 Task: Add Societe The Pupil IPA to the cart.
Action: Mouse moved to (874, 357)
Screenshot: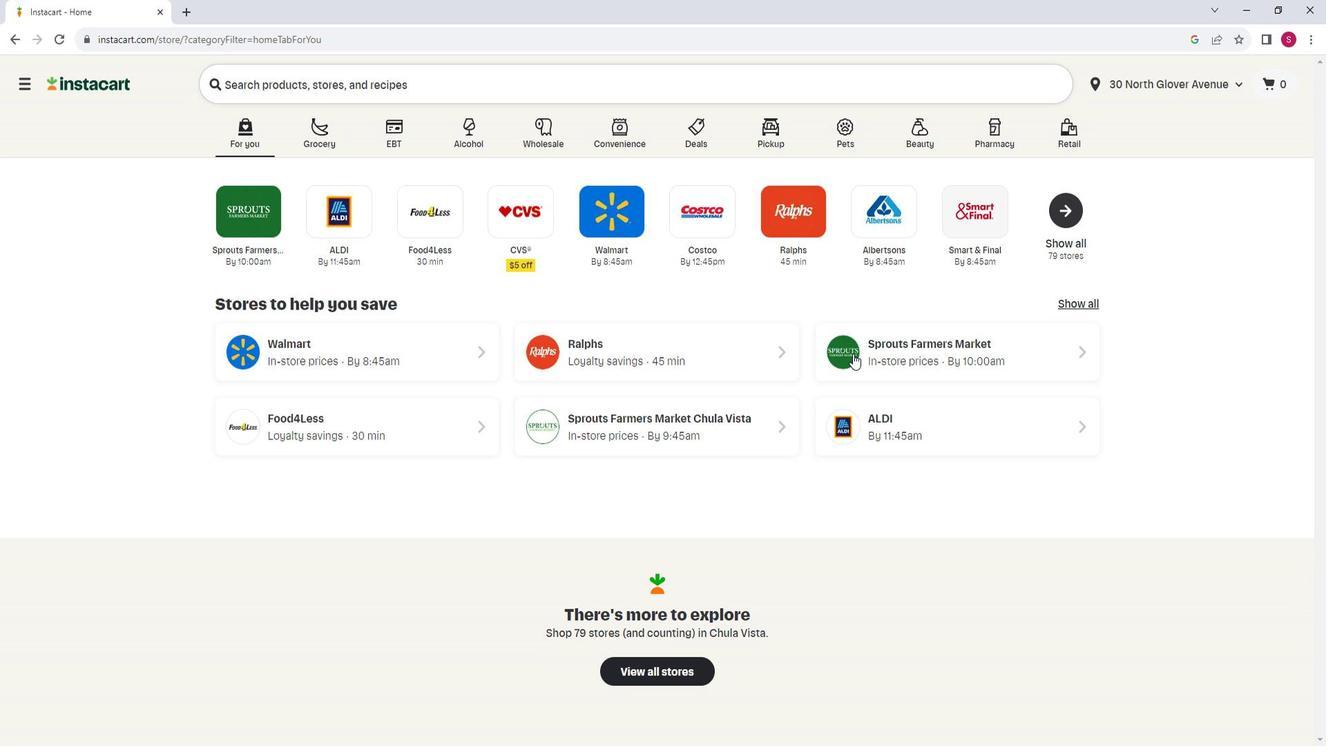 
Action: Mouse pressed left at (874, 357)
Screenshot: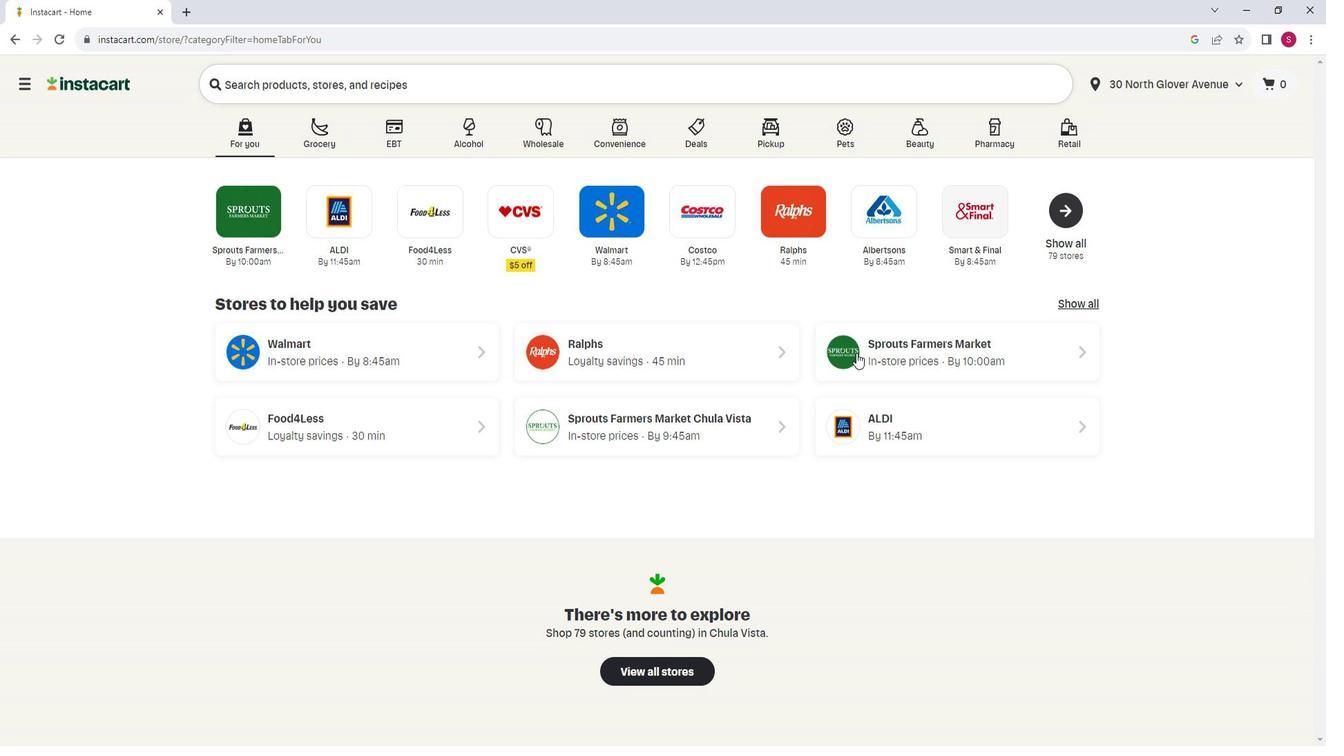 
Action: Mouse moved to (123, 539)
Screenshot: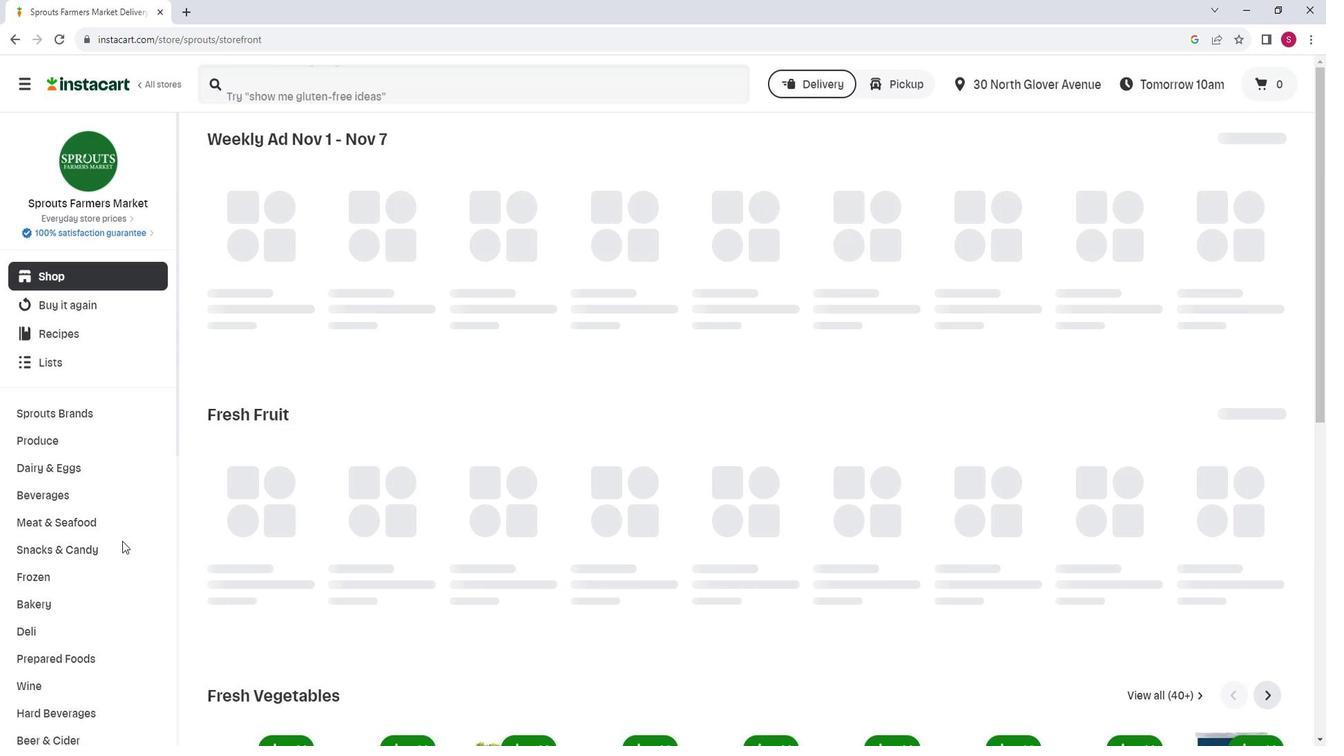 
Action: Mouse scrolled (123, 538) with delta (0, 0)
Screenshot: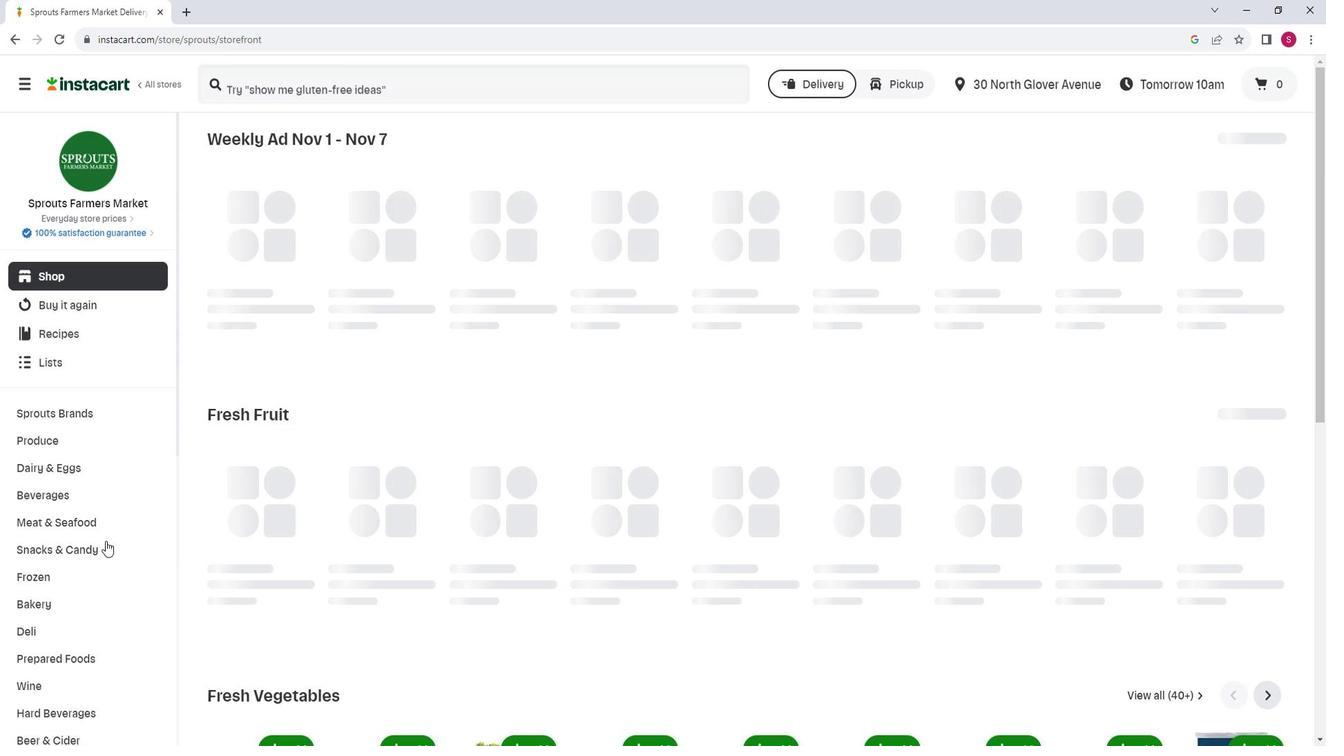
Action: Mouse scrolled (123, 538) with delta (0, 0)
Screenshot: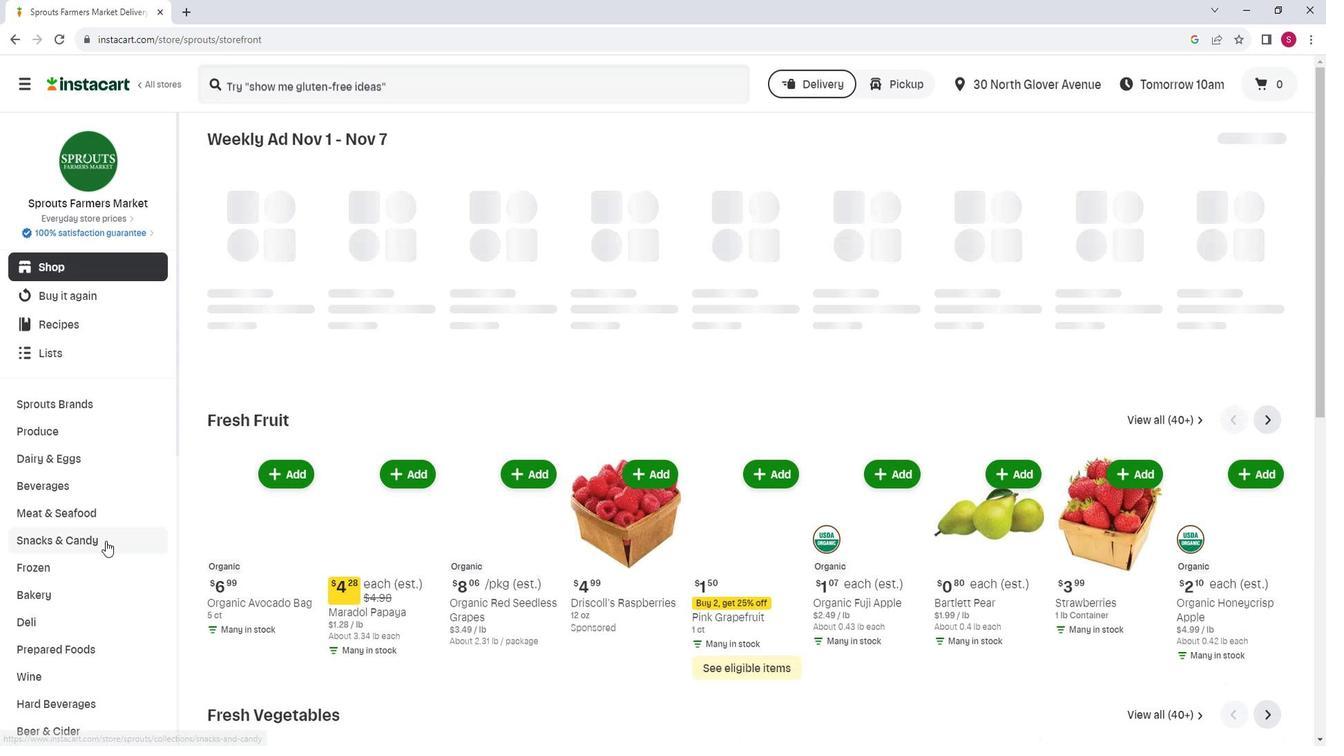 
Action: Mouse moved to (107, 588)
Screenshot: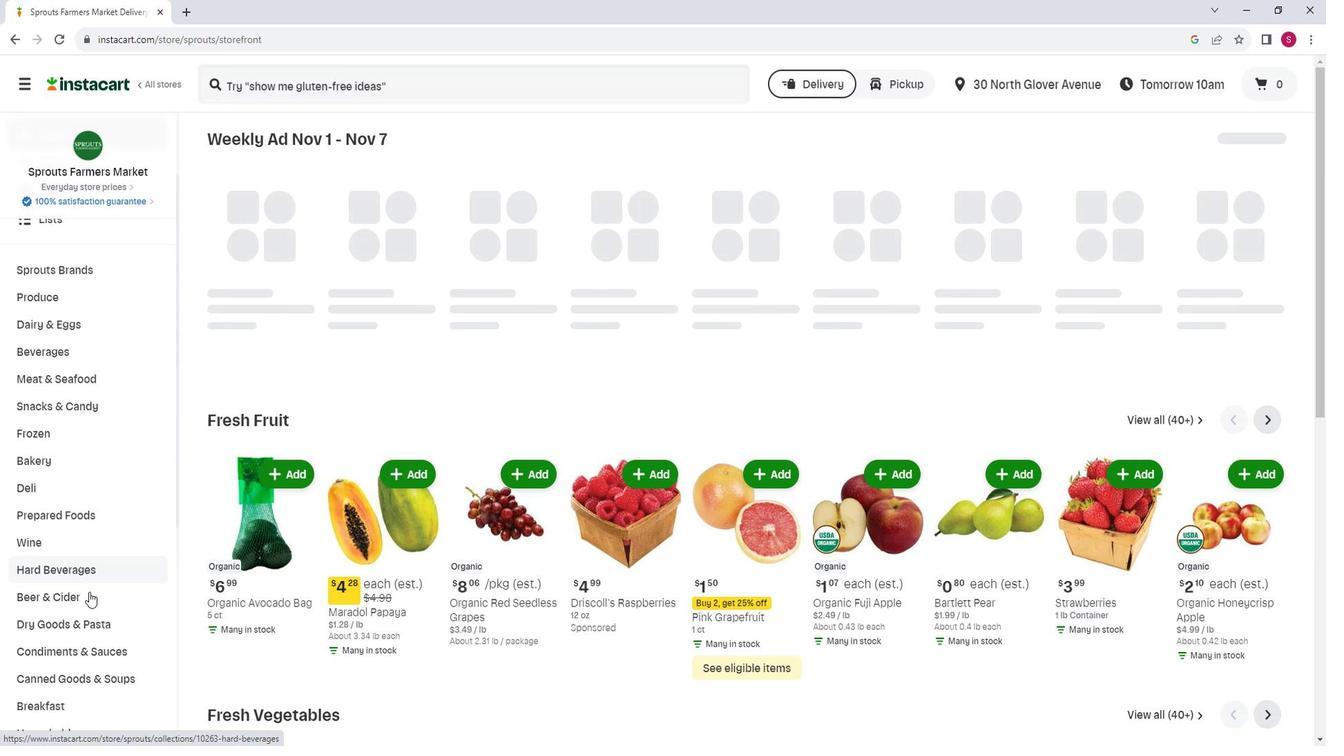 
Action: Mouse pressed left at (107, 588)
Screenshot: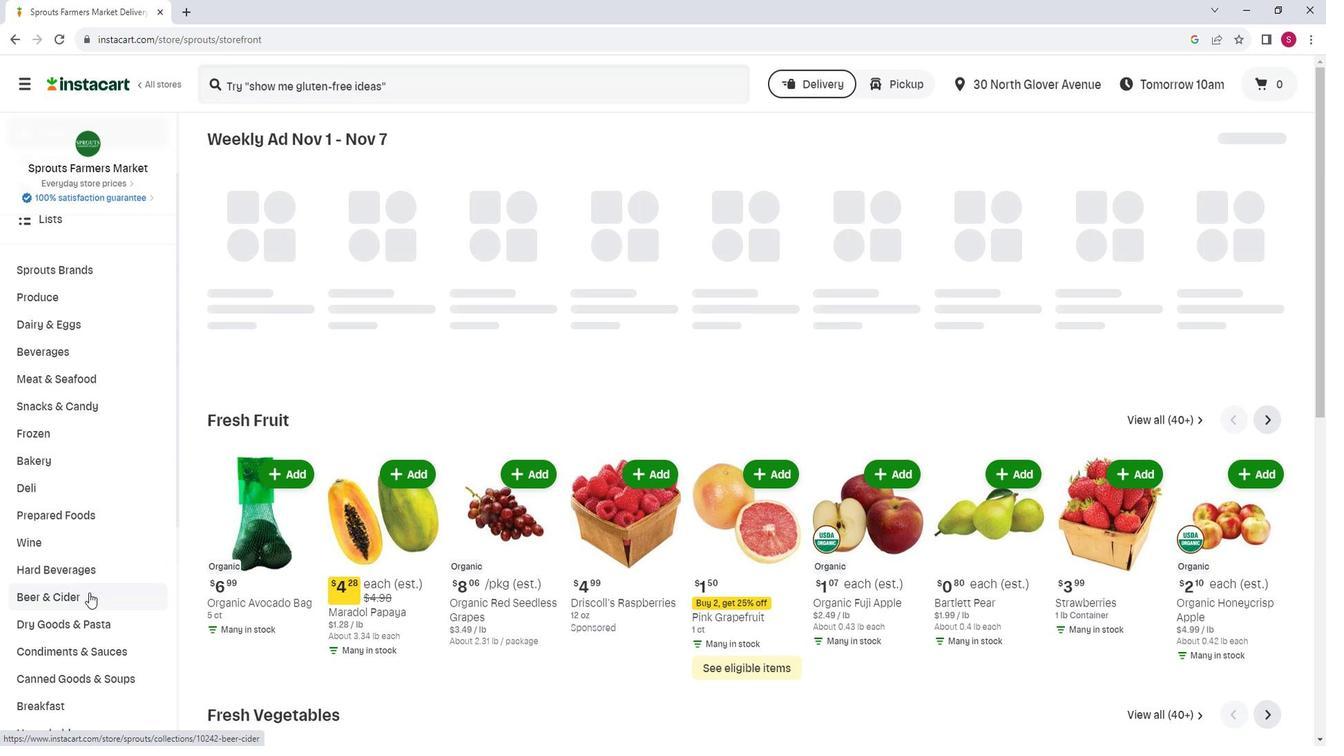 
Action: Mouse moved to (328, 185)
Screenshot: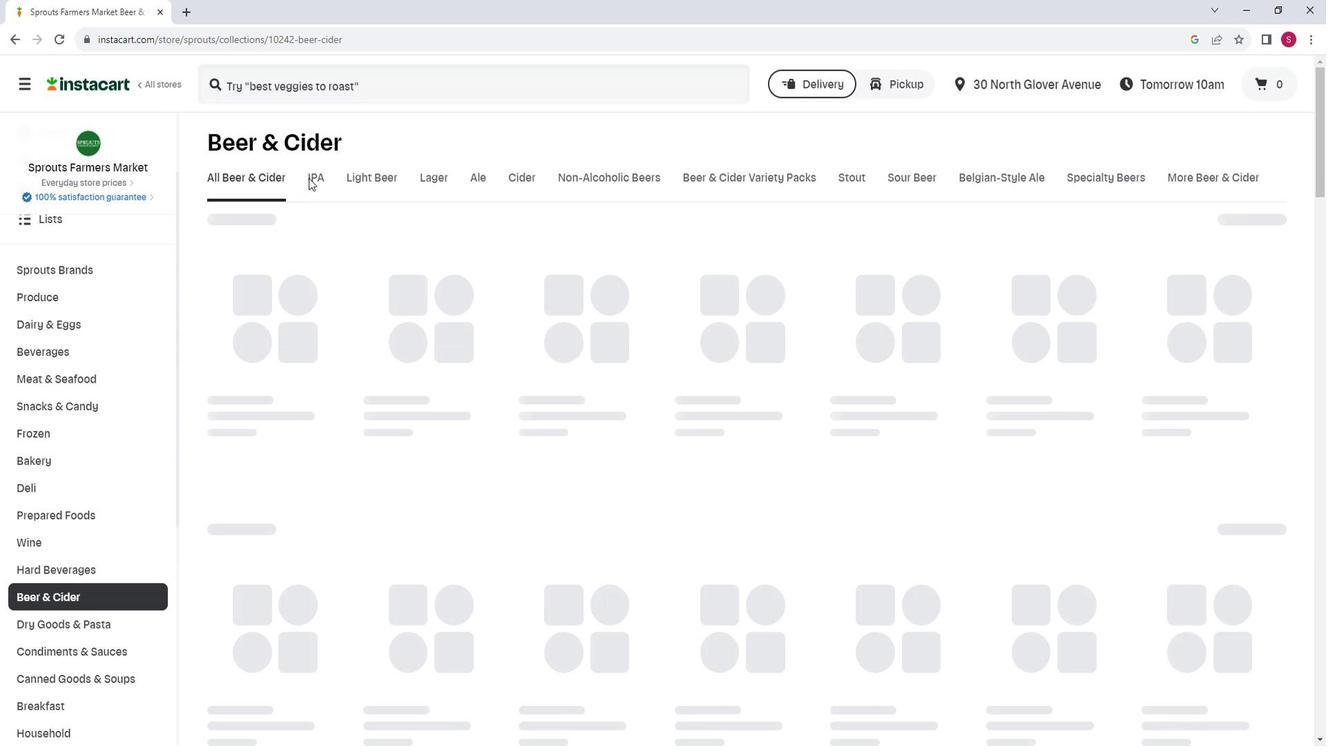 
Action: Mouse pressed left at (328, 185)
Screenshot: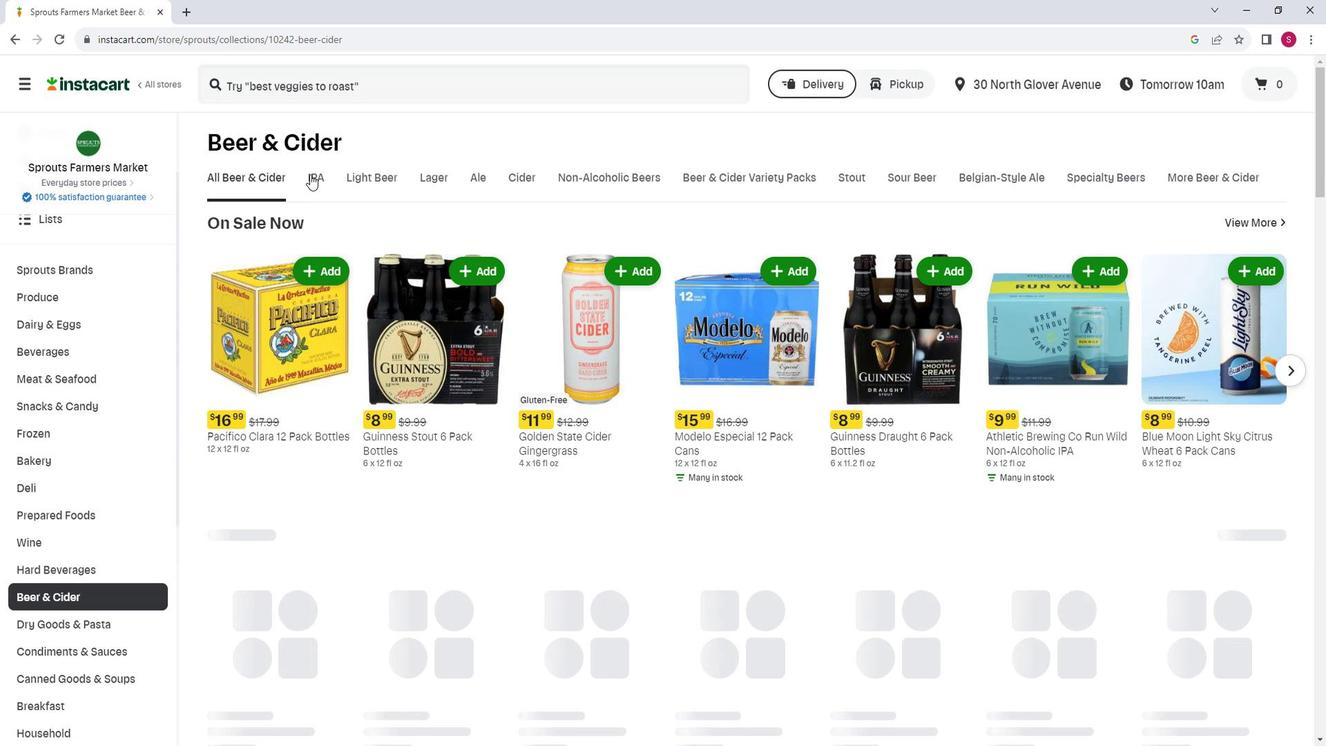 
Action: Mouse moved to (571, 255)
Screenshot: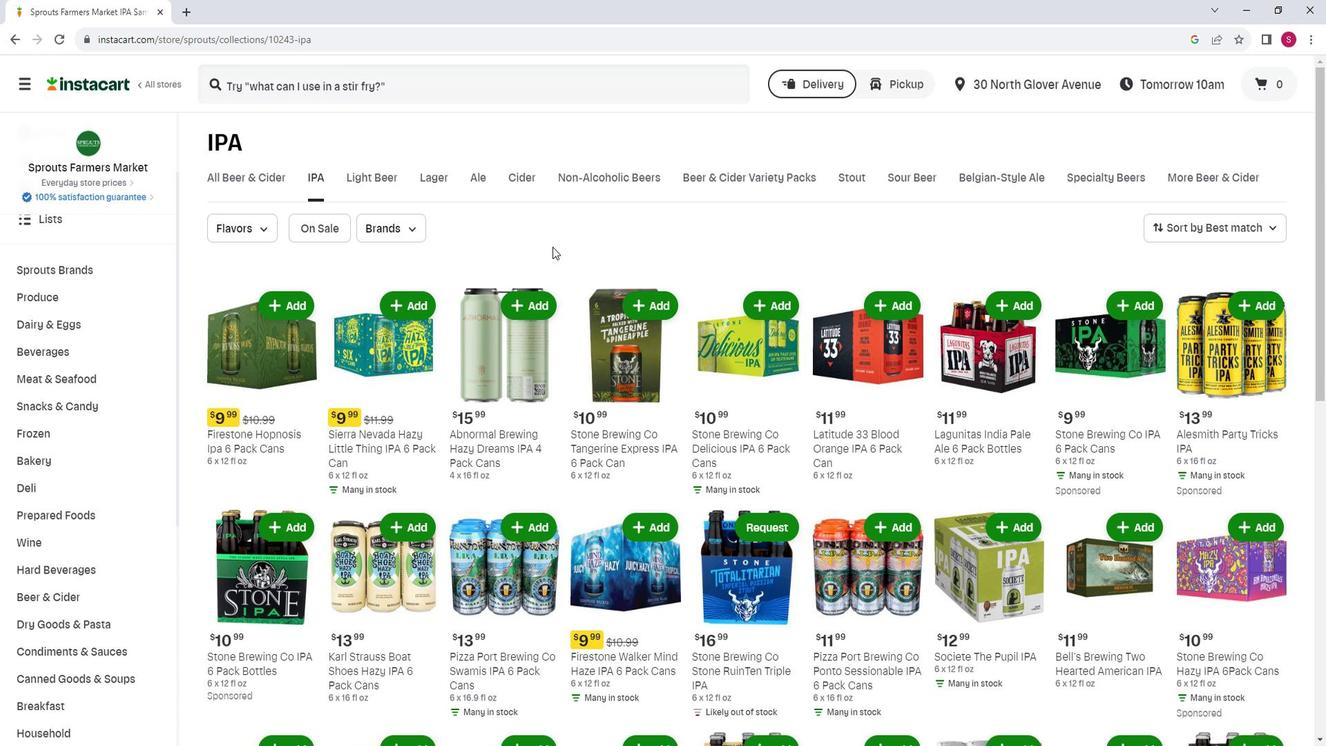 
Action: Mouse scrolled (571, 254) with delta (0, 0)
Screenshot: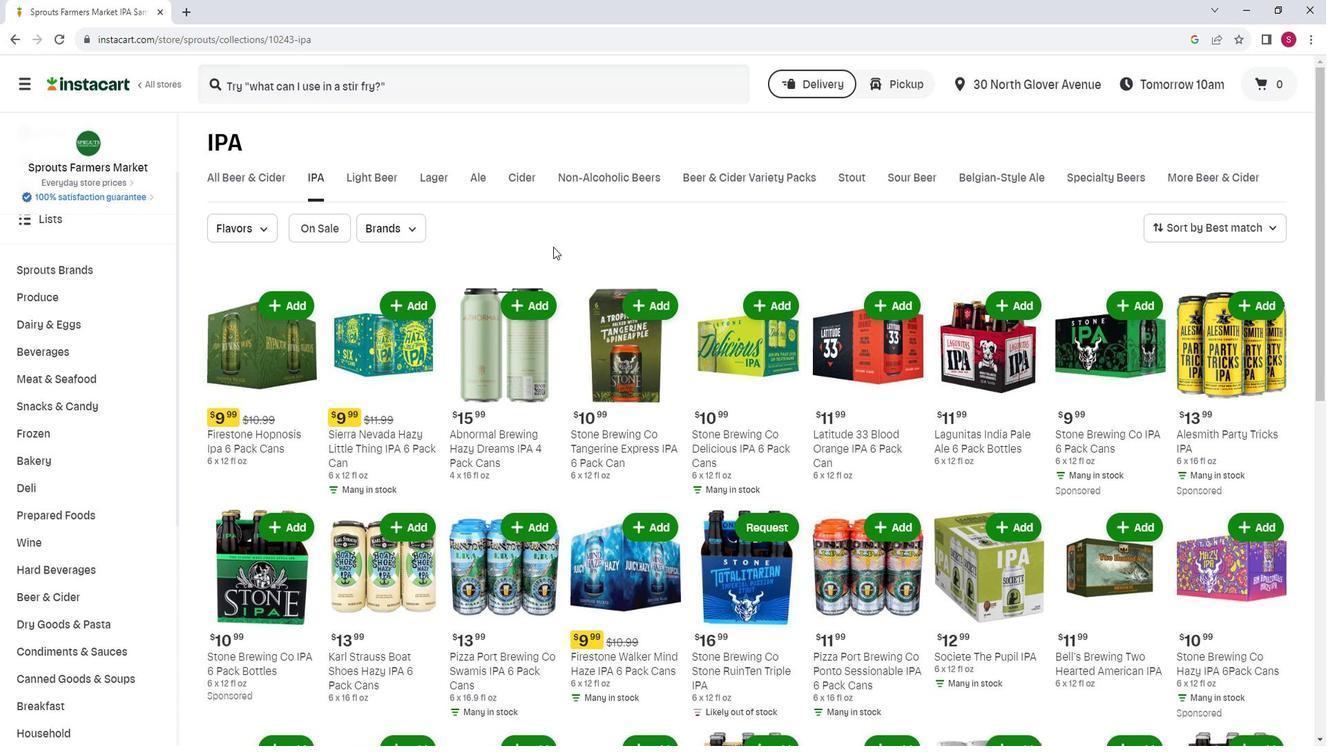 
Action: Mouse moved to (568, 326)
Screenshot: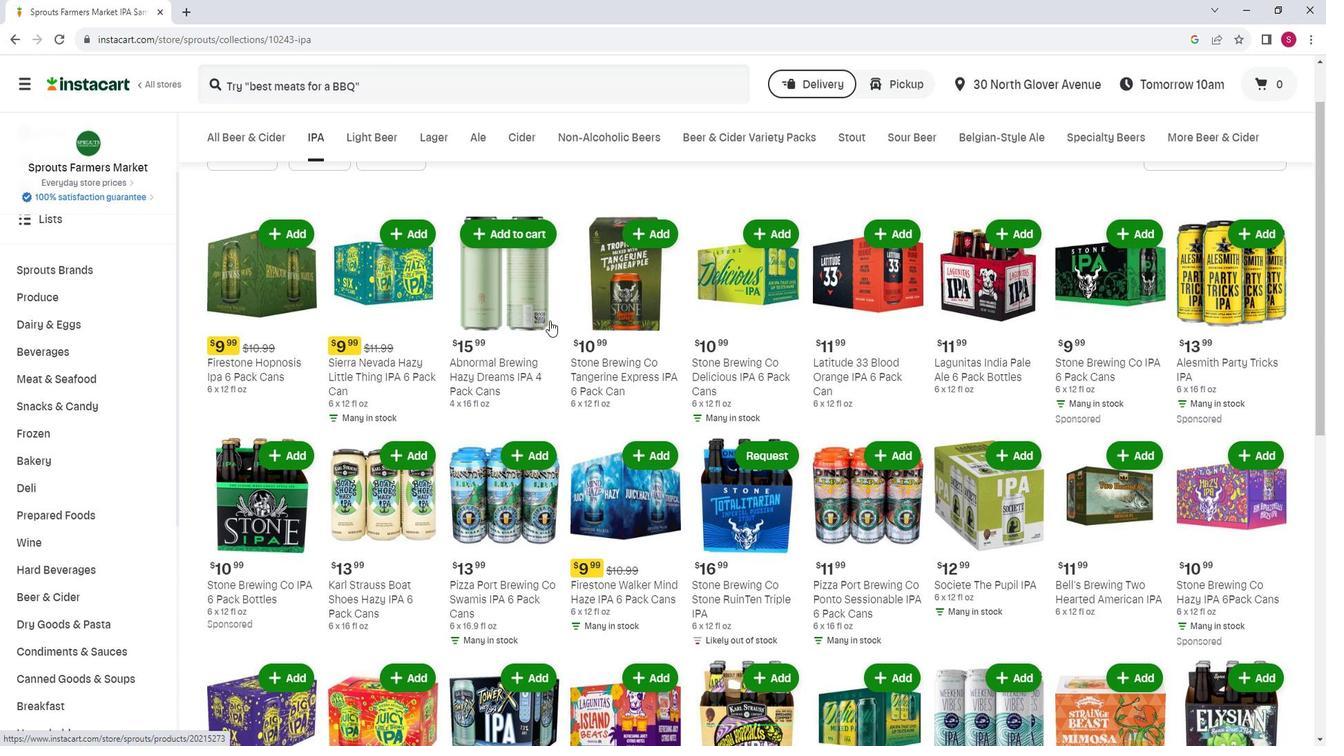 
Action: Mouse scrolled (568, 326) with delta (0, 0)
Screenshot: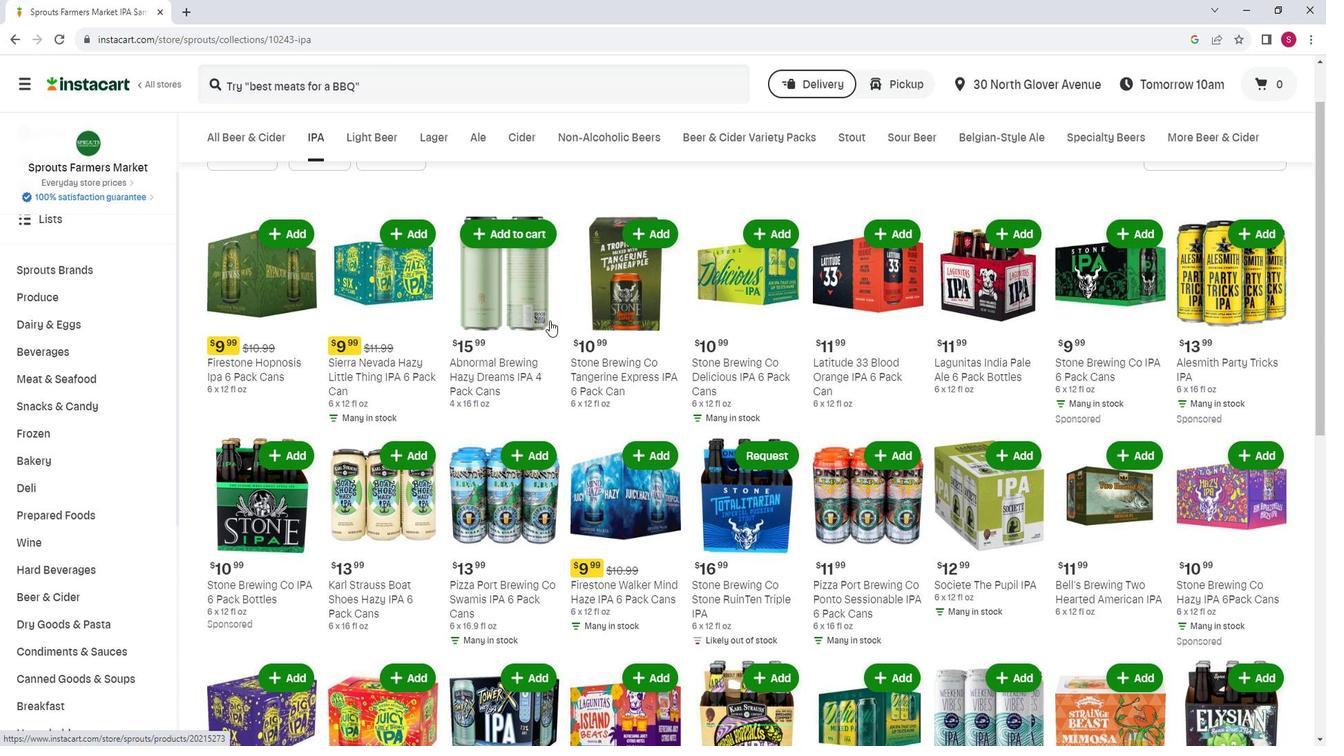 
Action: Mouse moved to (1034, 382)
Screenshot: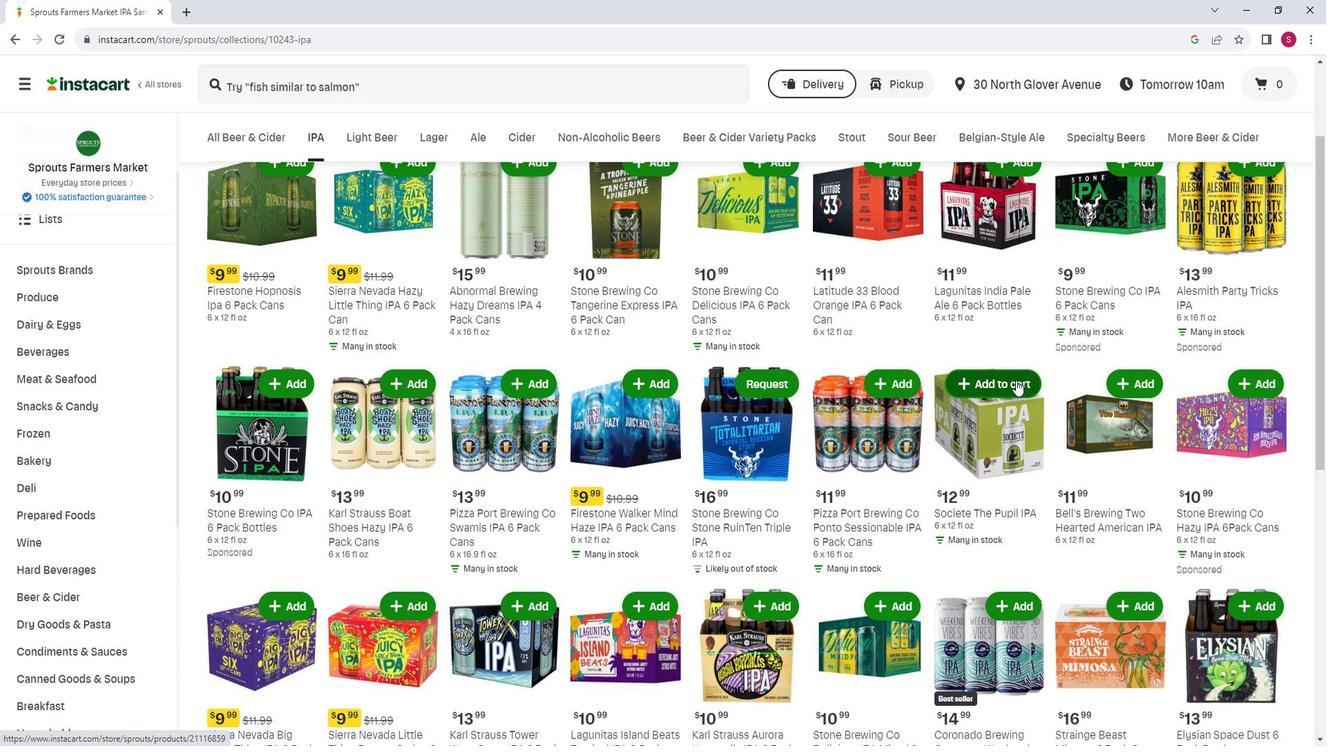 
Action: Mouse pressed left at (1034, 382)
Screenshot: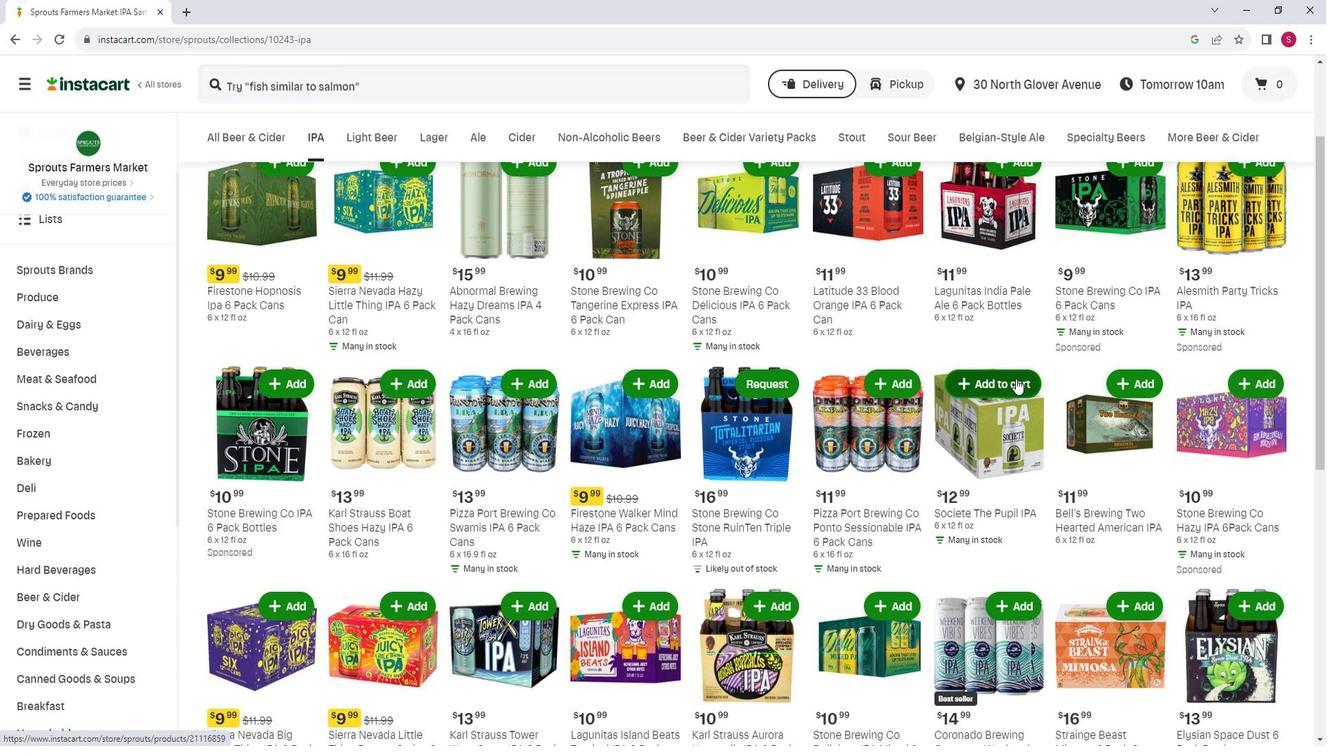 
Action: Mouse moved to (1048, 349)
Screenshot: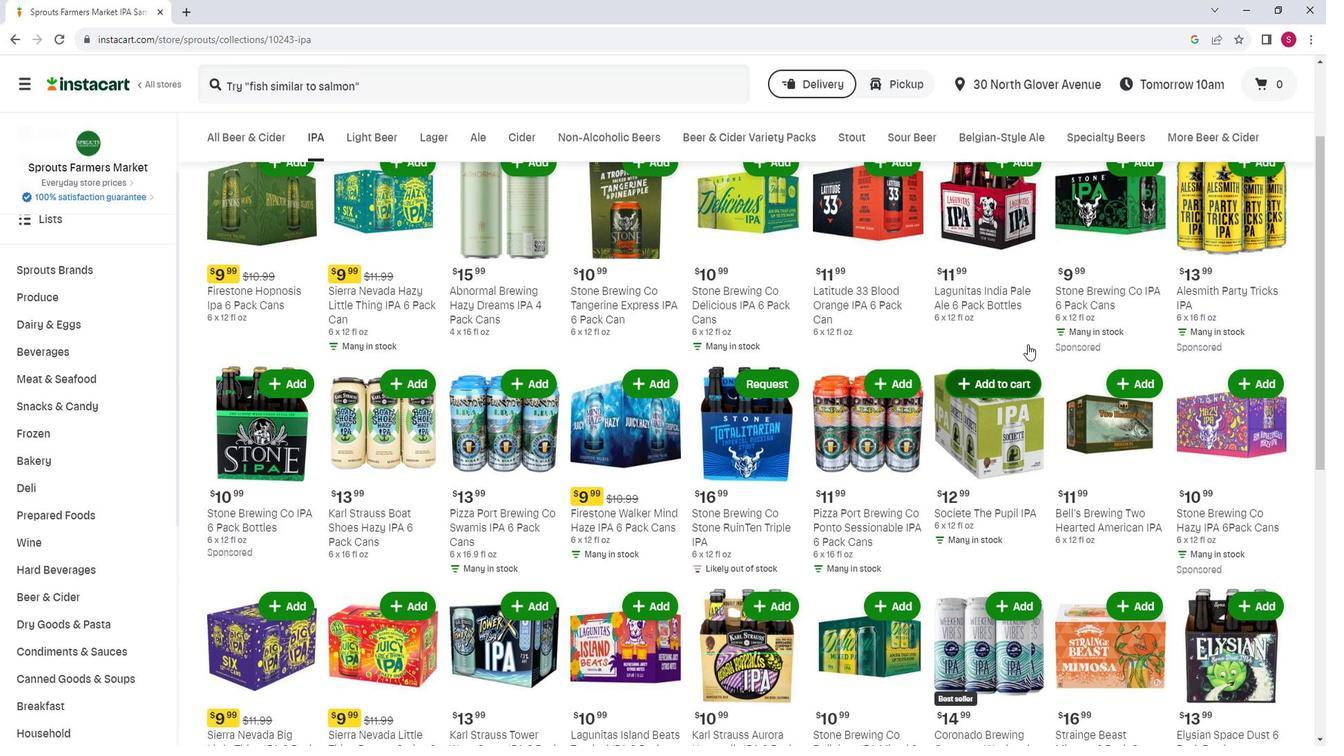 
